 Task: Add the task  Implement a new cloud-based contract review system for a company to the section Speed Runner in the project ControlTech and add a Due Date to the respective task as 2024/01/03
Action: Mouse pressed left at (290, 262)
Screenshot: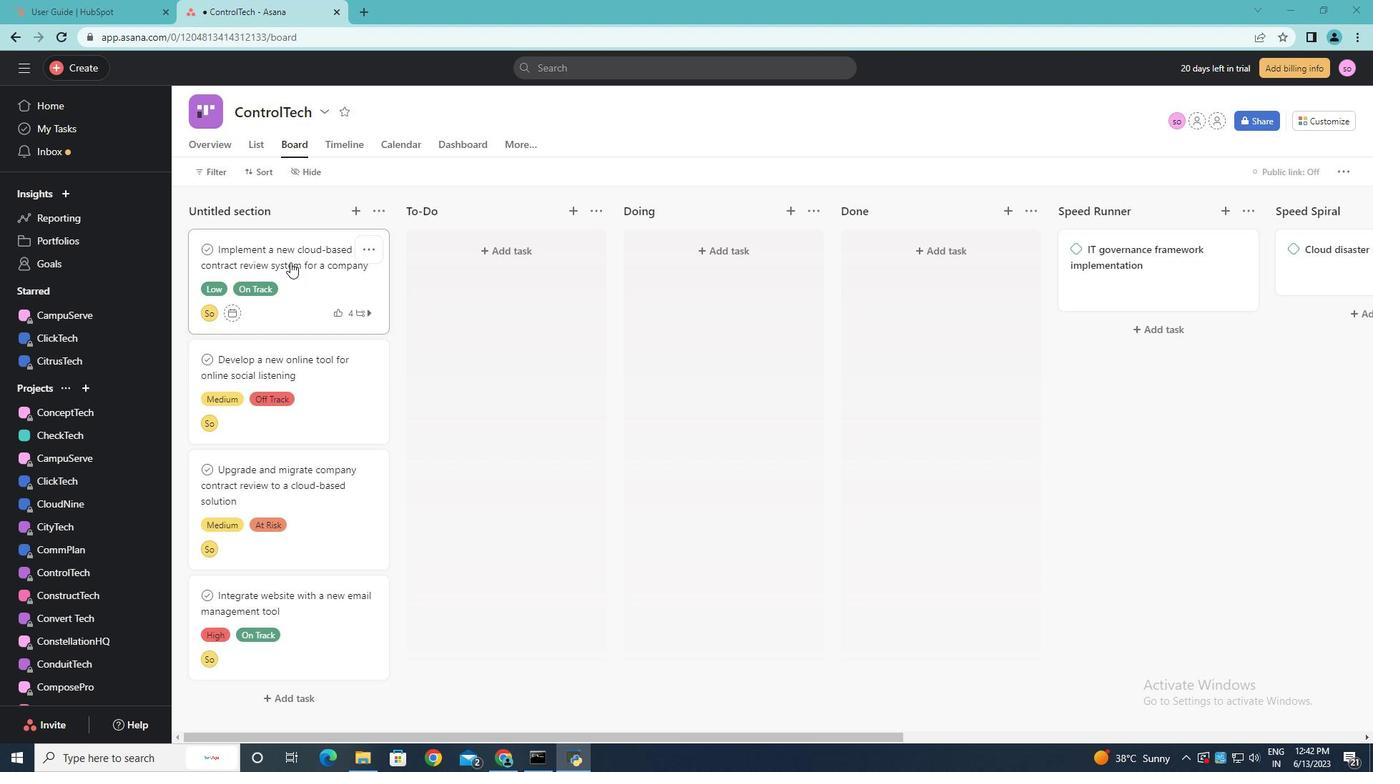 
Action: Mouse moved to (1102, 401)
Screenshot: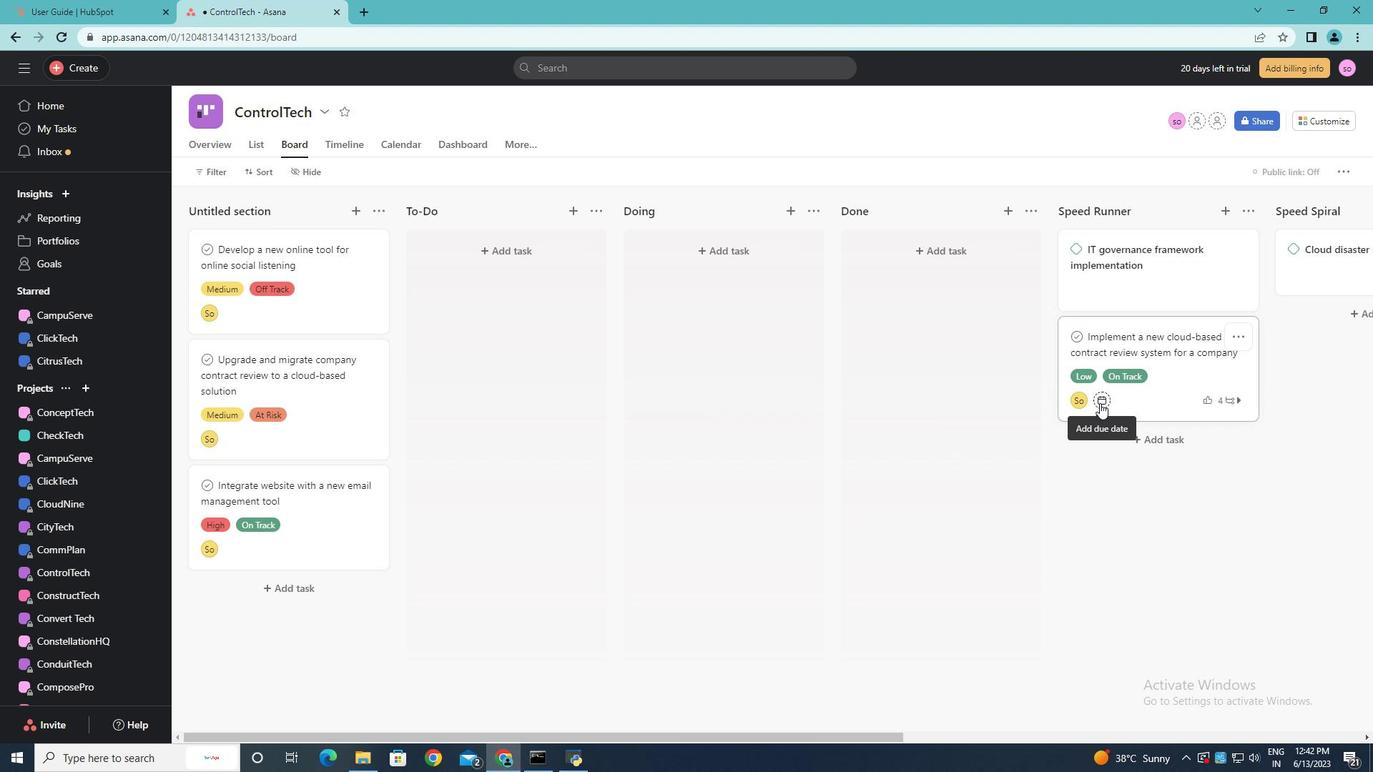 
Action: Mouse pressed left at (1102, 401)
Screenshot: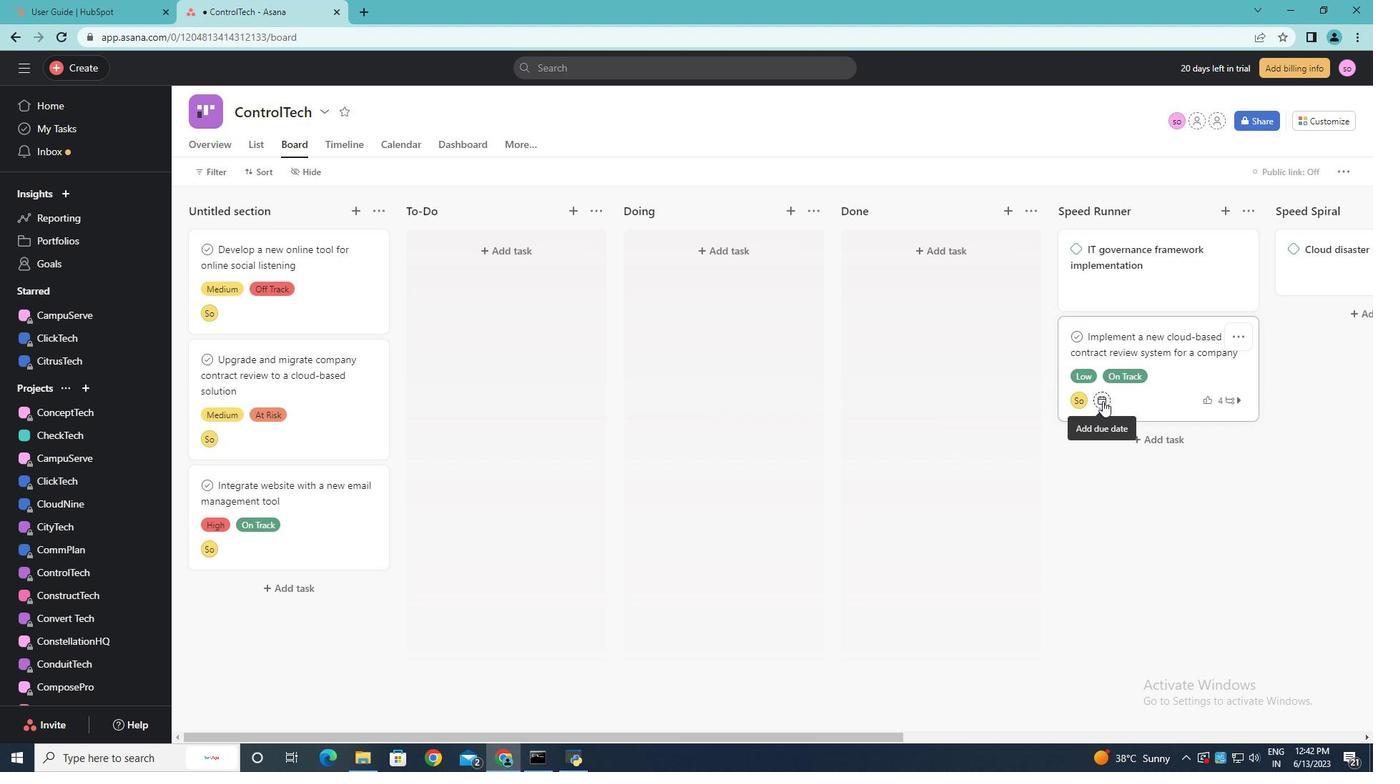 
Action: Mouse moved to (1261, 472)
Screenshot: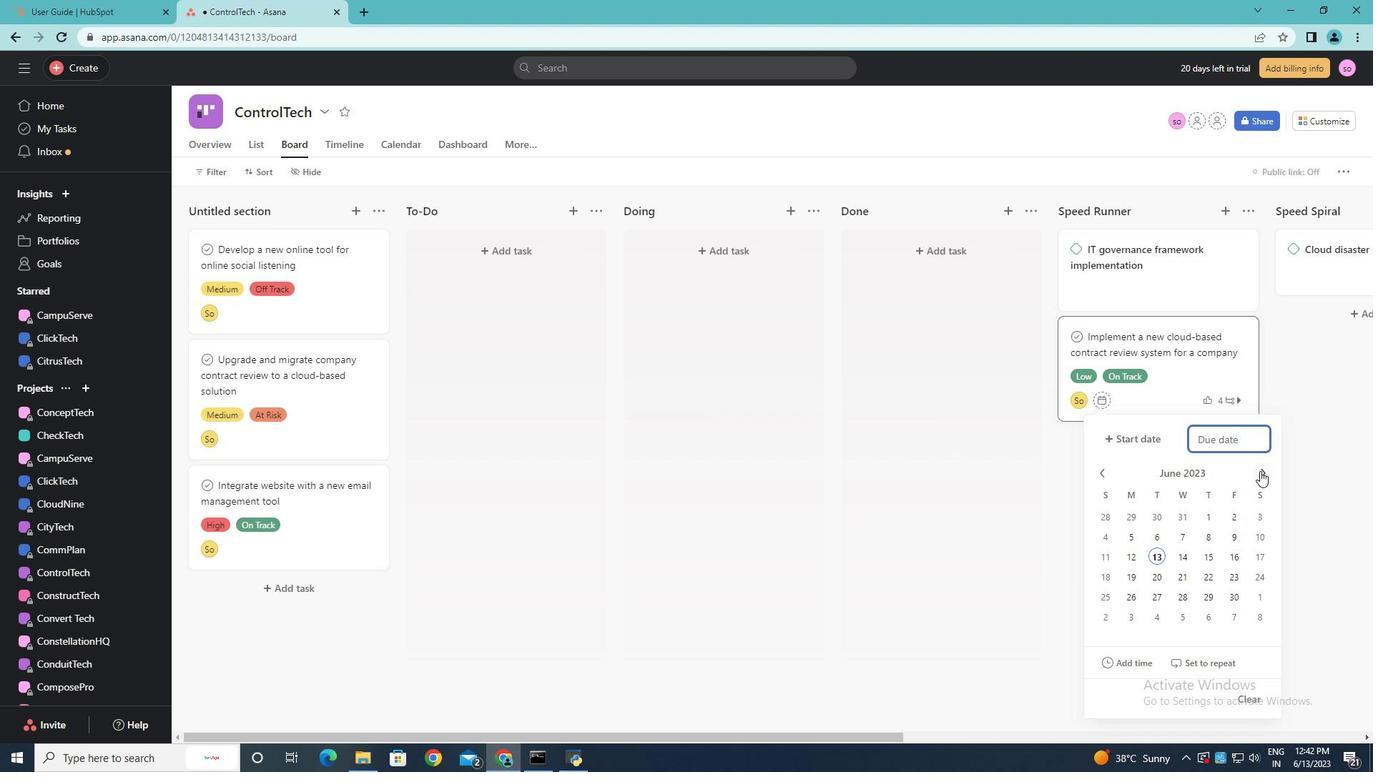 
Action: Mouse pressed left at (1261, 472)
Screenshot: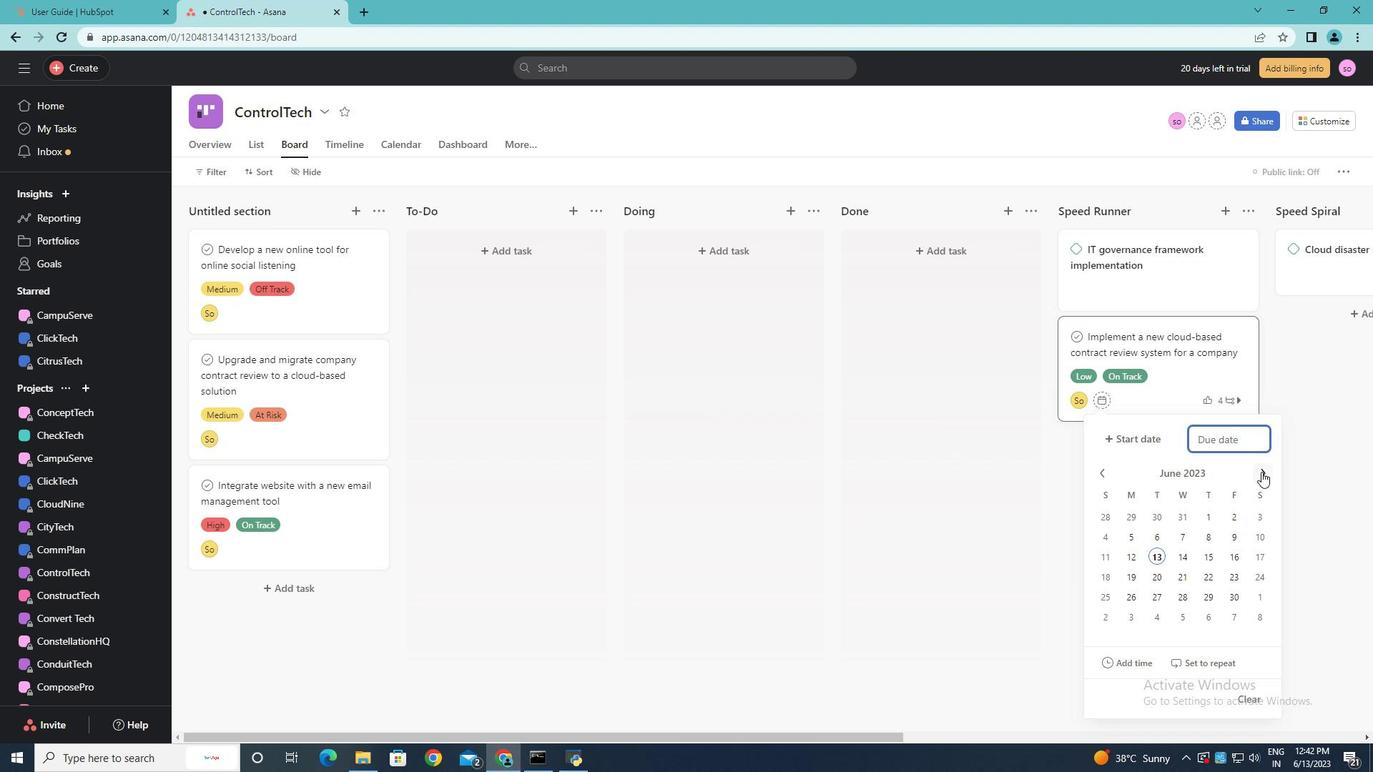 
Action: Mouse pressed left at (1261, 472)
Screenshot: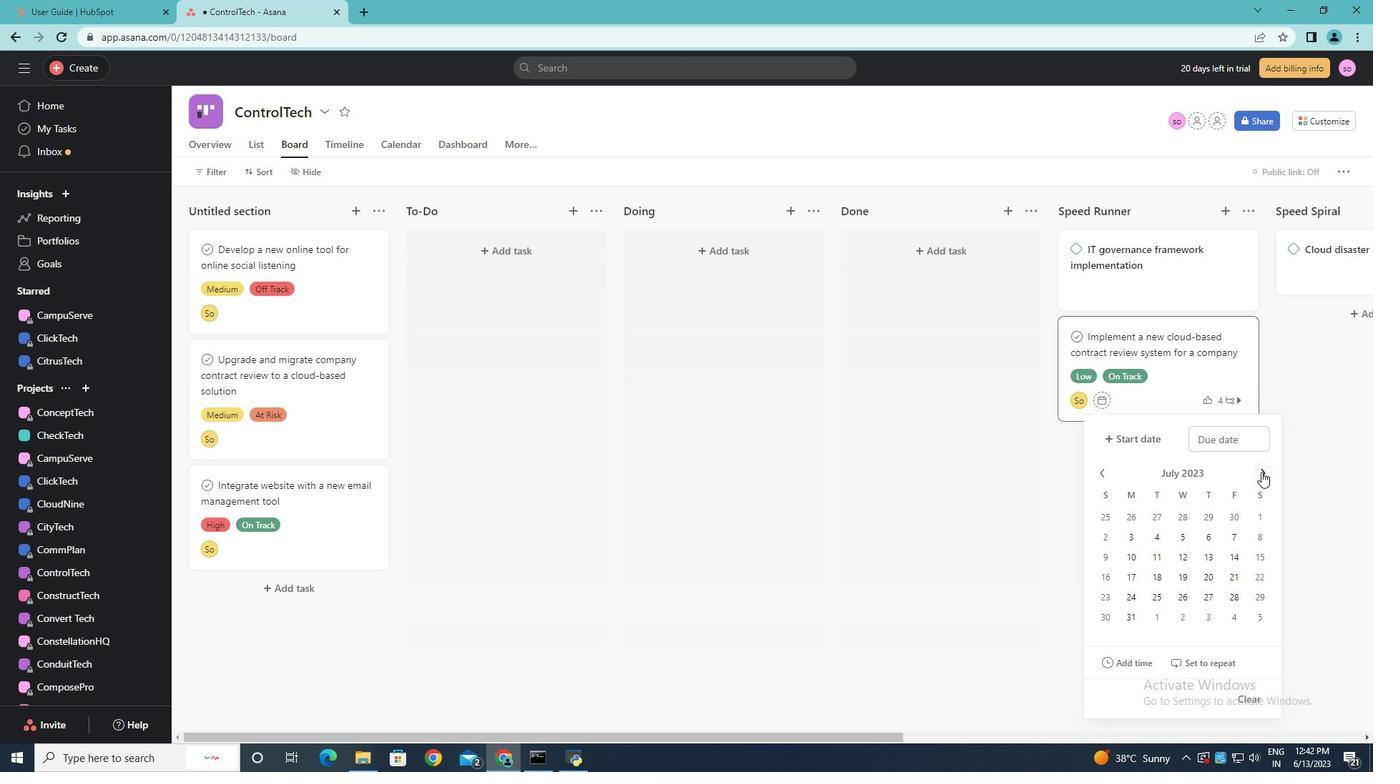 
Action: Mouse pressed left at (1261, 472)
Screenshot: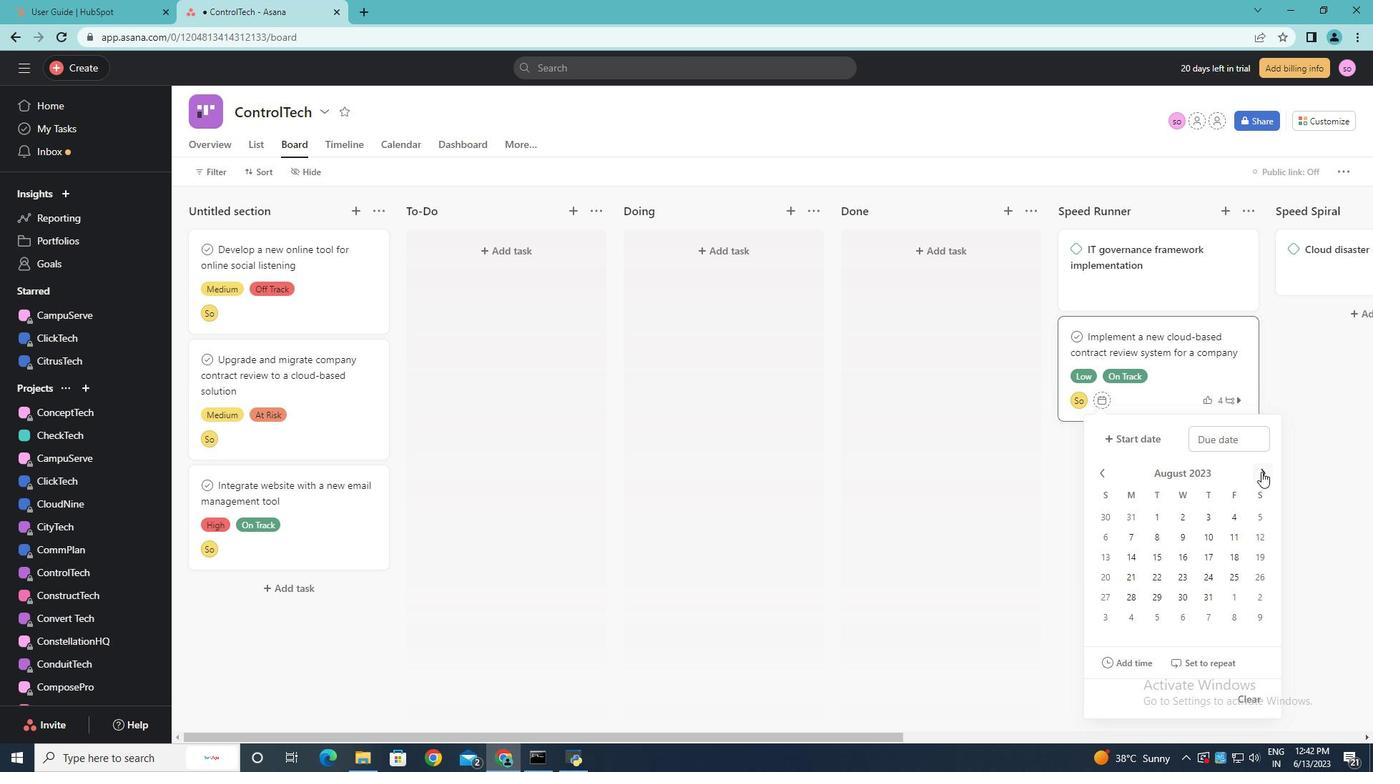 
Action: Mouse pressed left at (1261, 472)
Screenshot: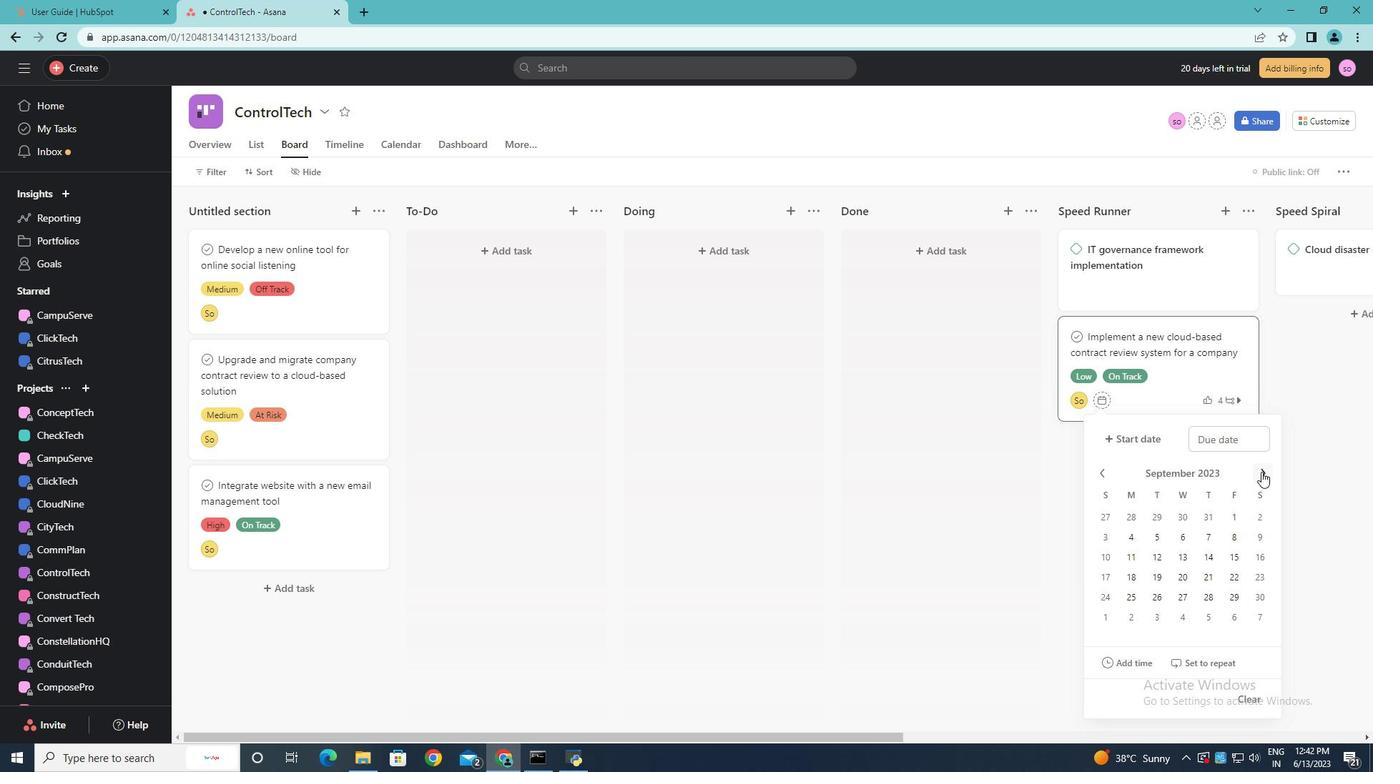 
Action: Mouse pressed left at (1261, 472)
Screenshot: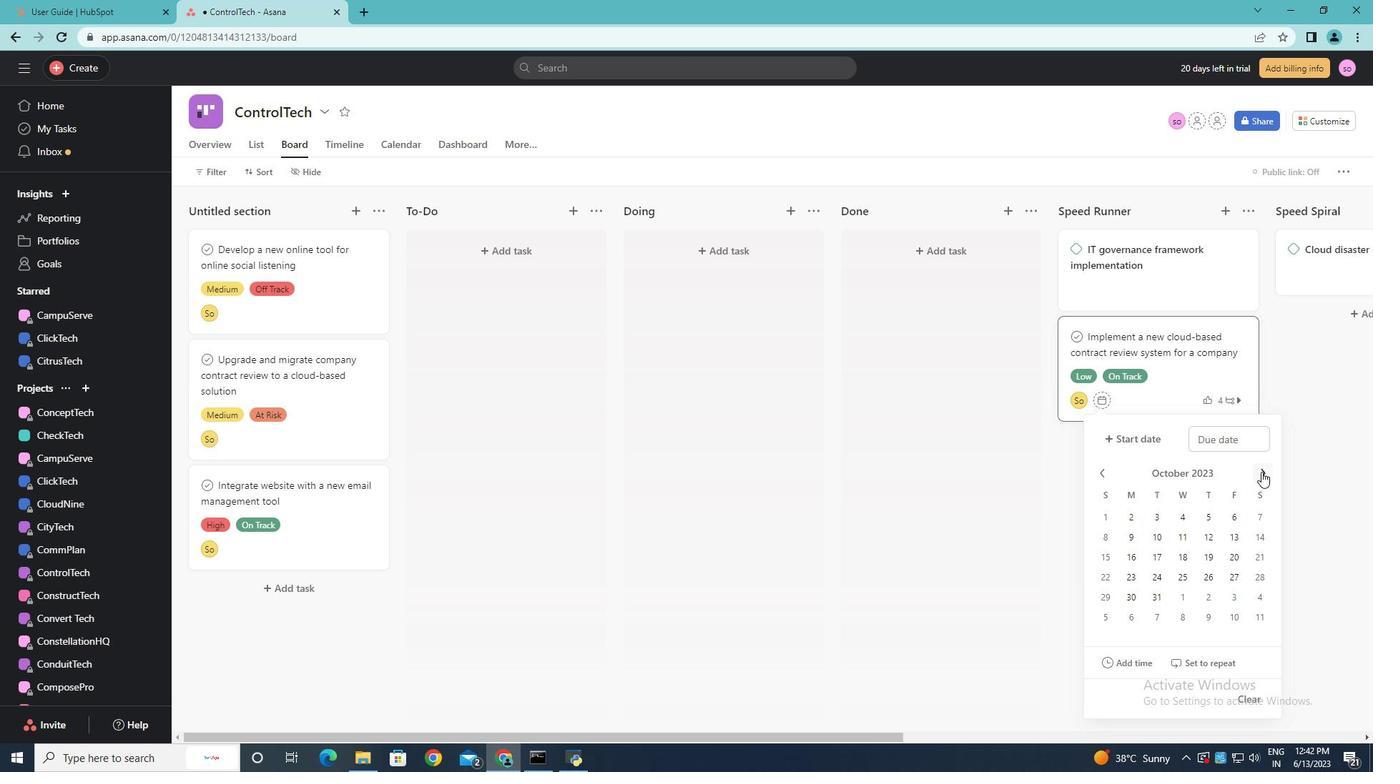 
Action: Mouse pressed left at (1261, 472)
Screenshot: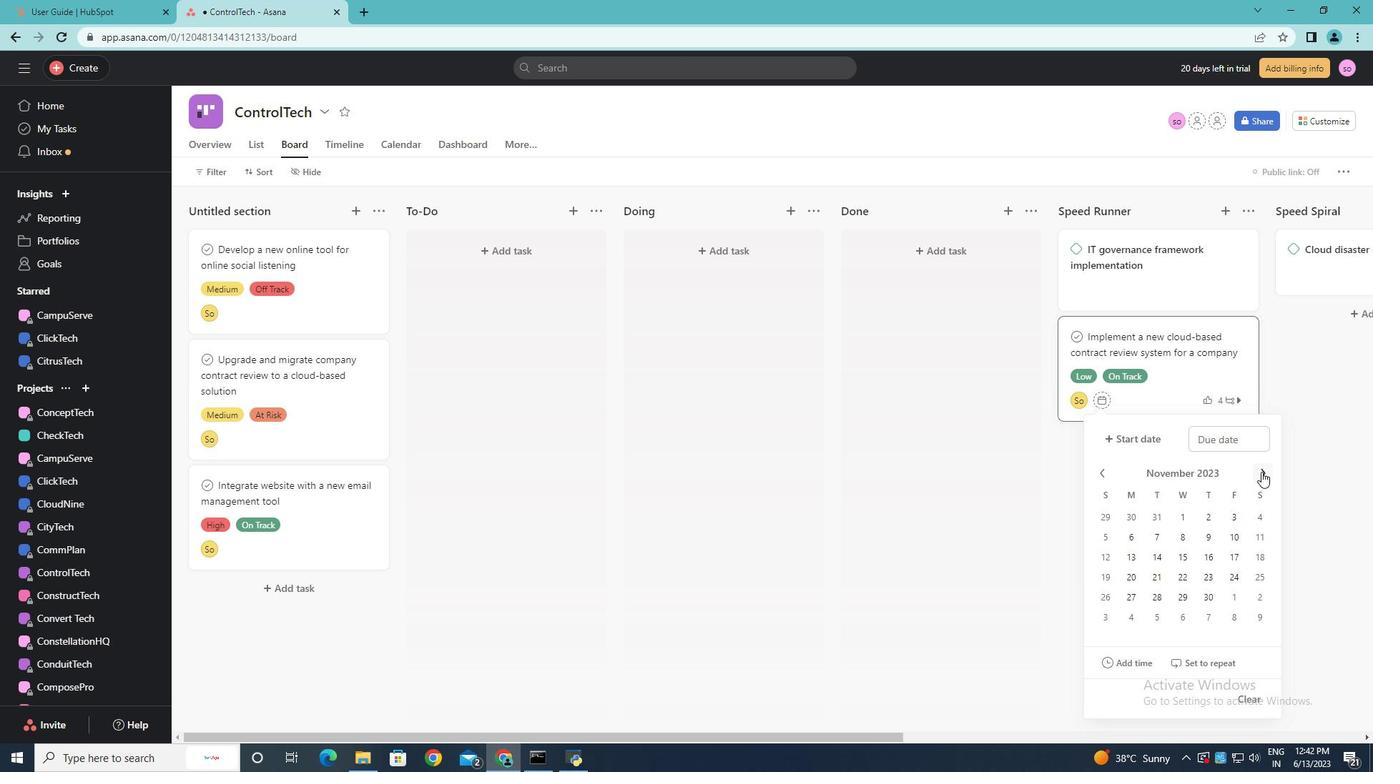 
Action: Mouse pressed left at (1261, 472)
Screenshot: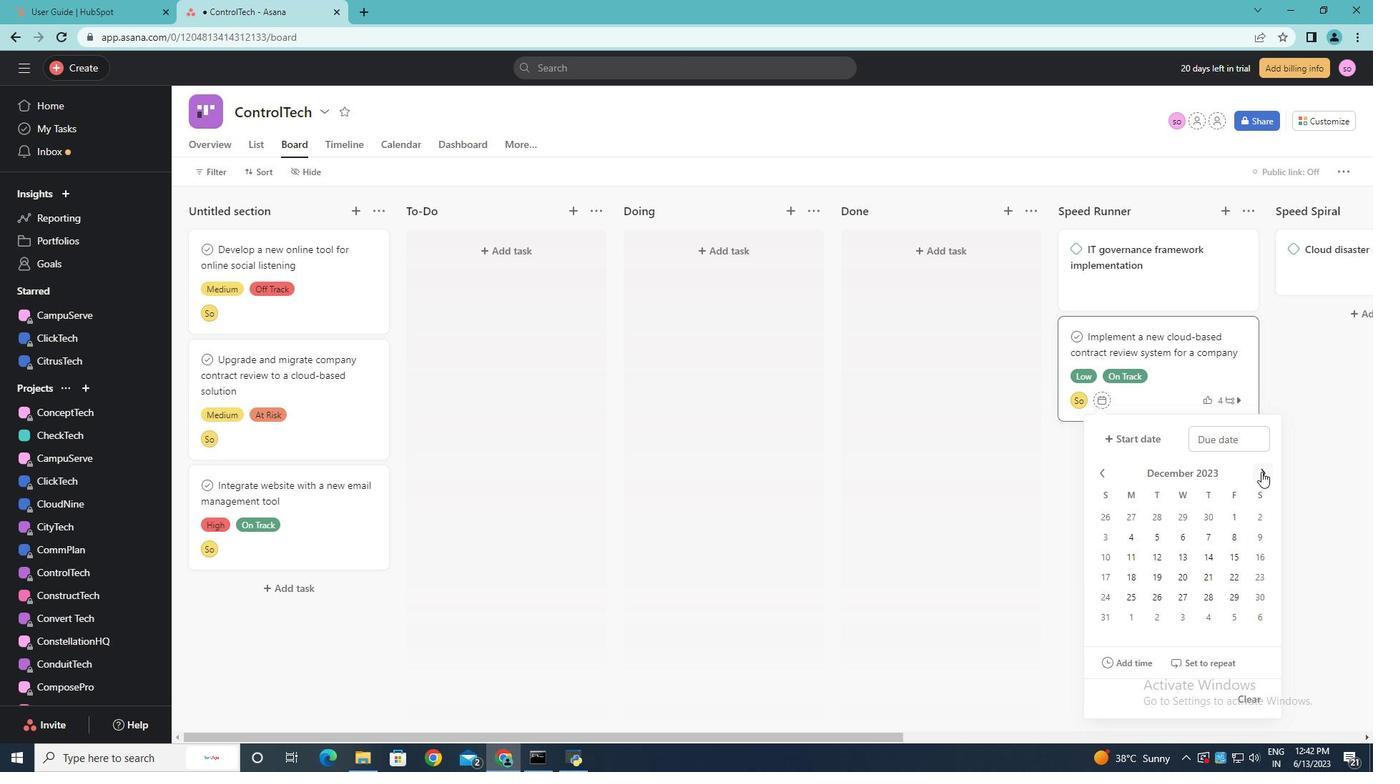 
Action: Mouse moved to (1179, 512)
Screenshot: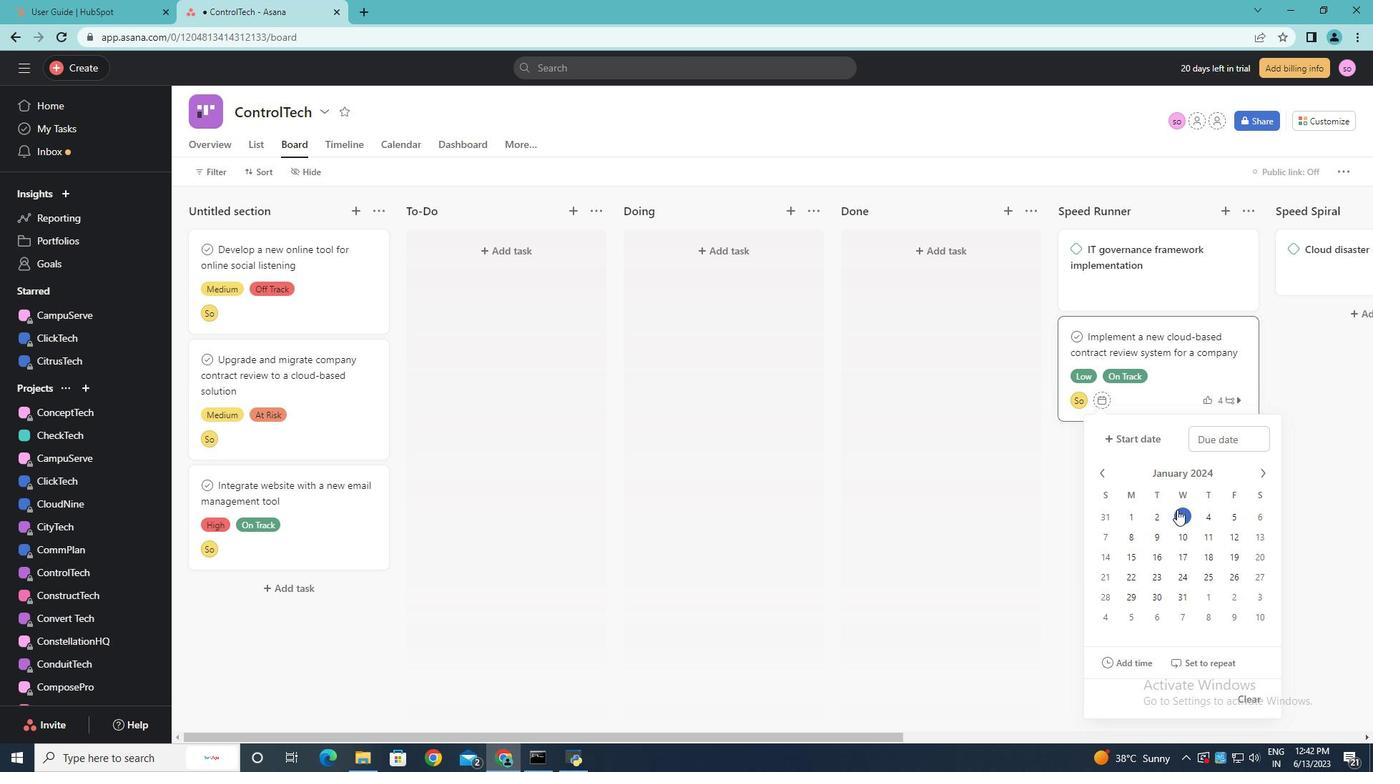 
Action: Mouse pressed left at (1179, 512)
Screenshot: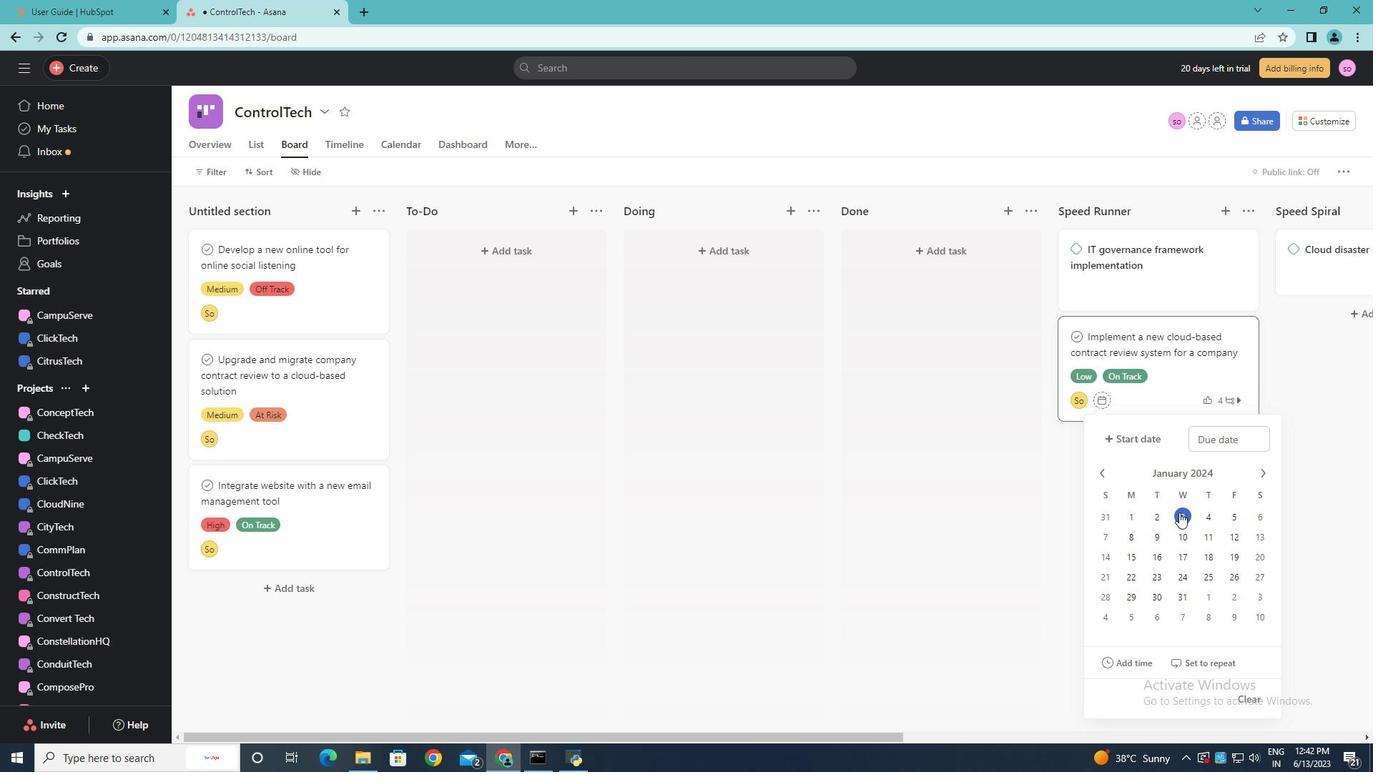 
Action: Mouse moved to (1001, 572)
Screenshot: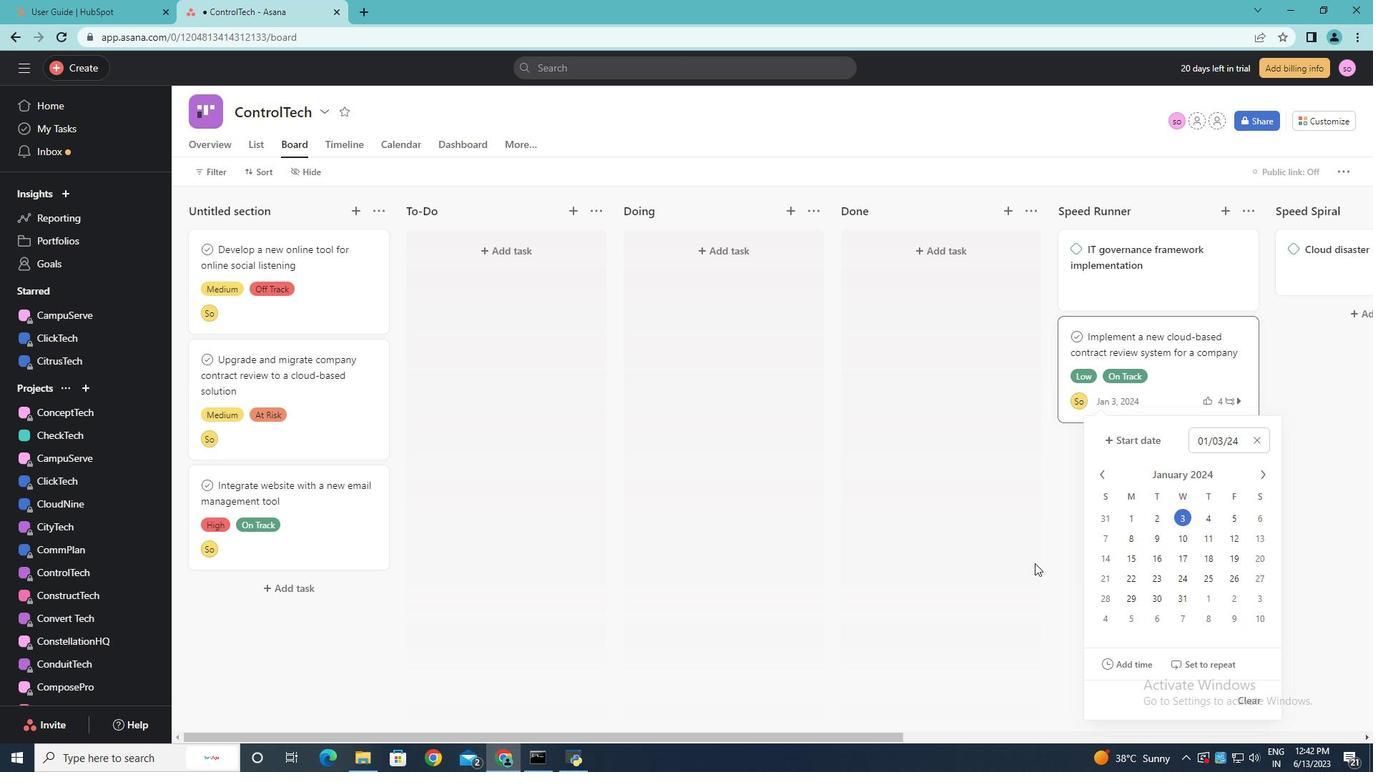 
Action: Mouse pressed left at (1001, 572)
Screenshot: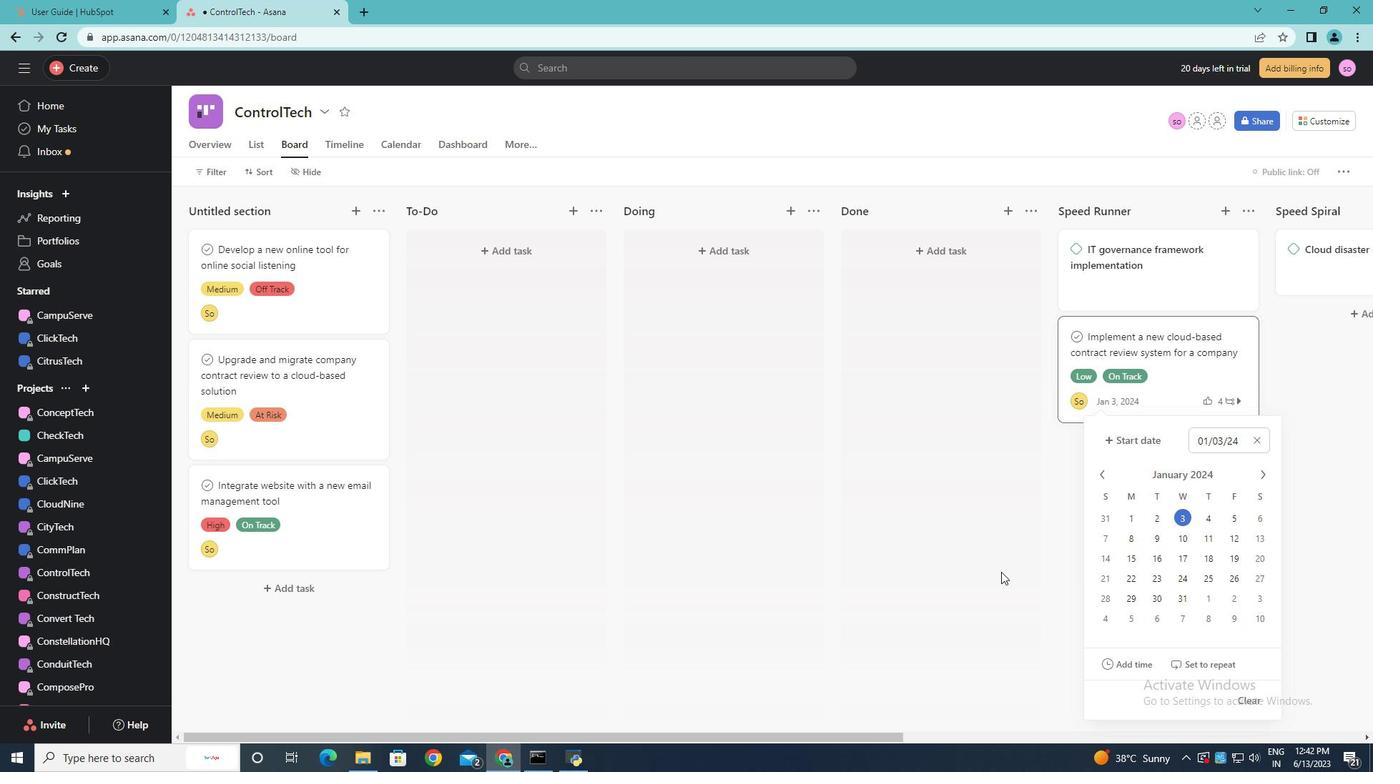 
